 Task: Create a task  Implement a new point of sale (POS) system for a retail store , assign it to team member softage.1@softage.net in the project AgileBee and update the status of the task to  At Risk , set the priority of the task to Medium
Action: Mouse moved to (46, 247)
Screenshot: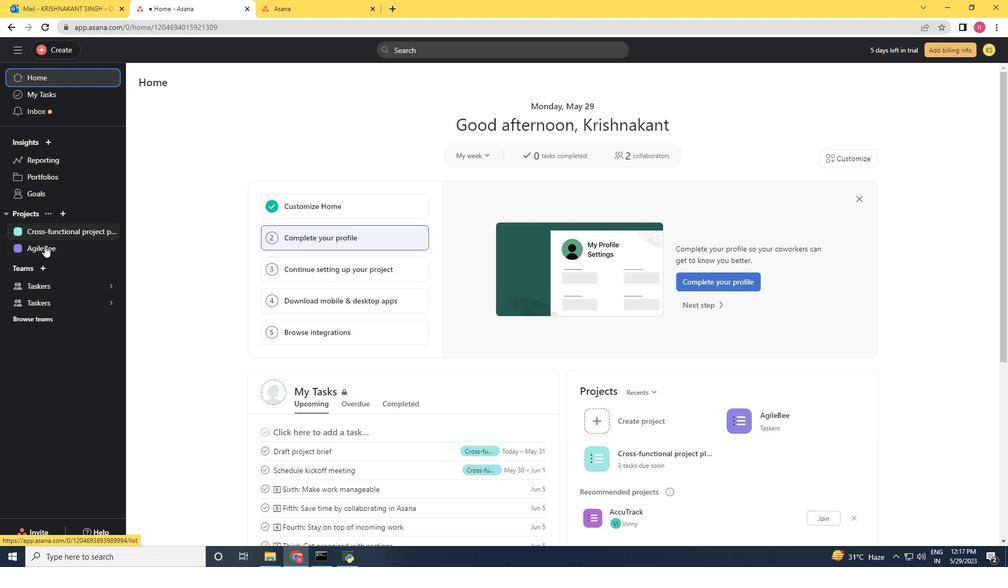 
Action: Mouse pressed left at (46, 247)
Screenshot: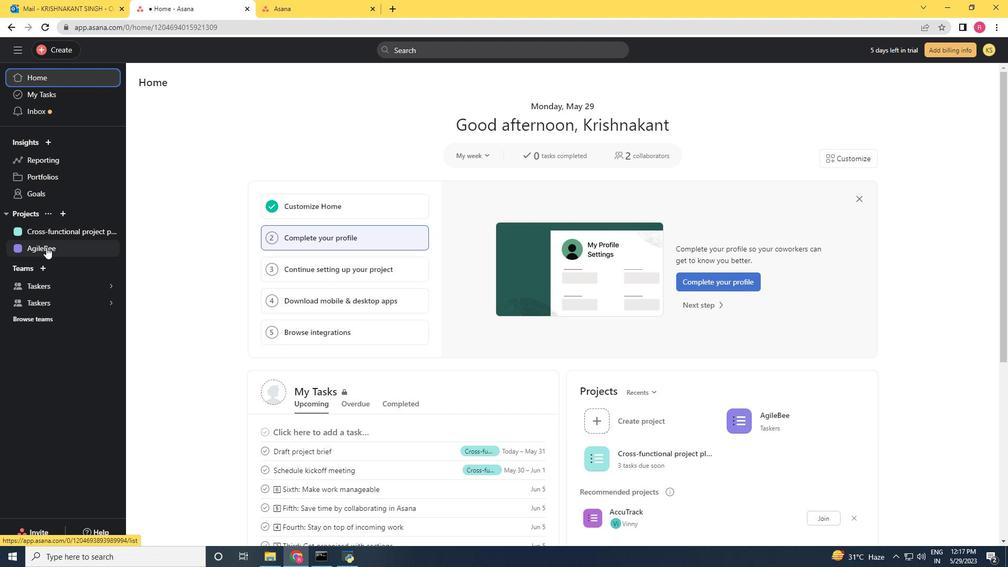 
Action: Mouse moved to (57, 50)
Screenshot: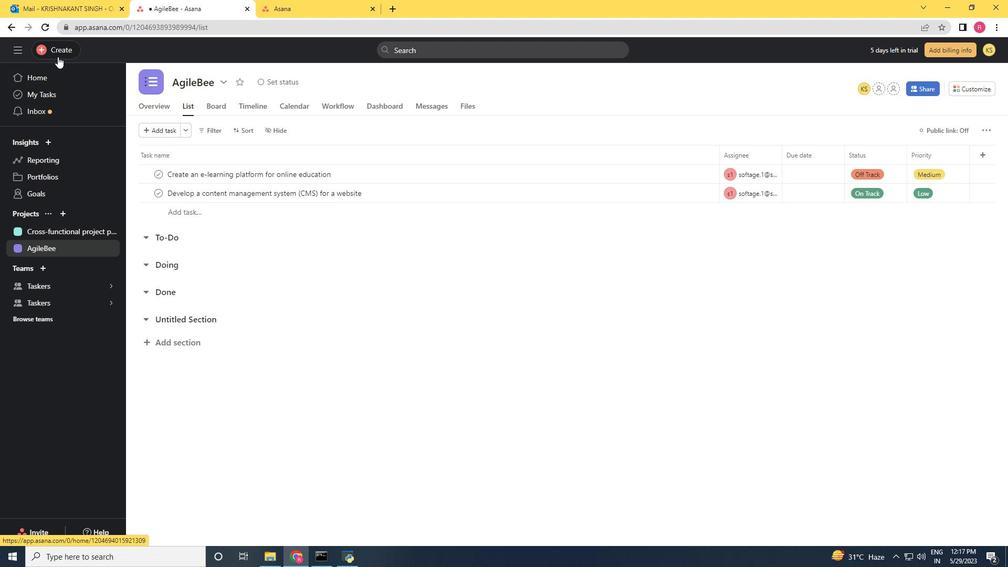 
Action: Mouse pressed left at (57, 50)
Screenshot: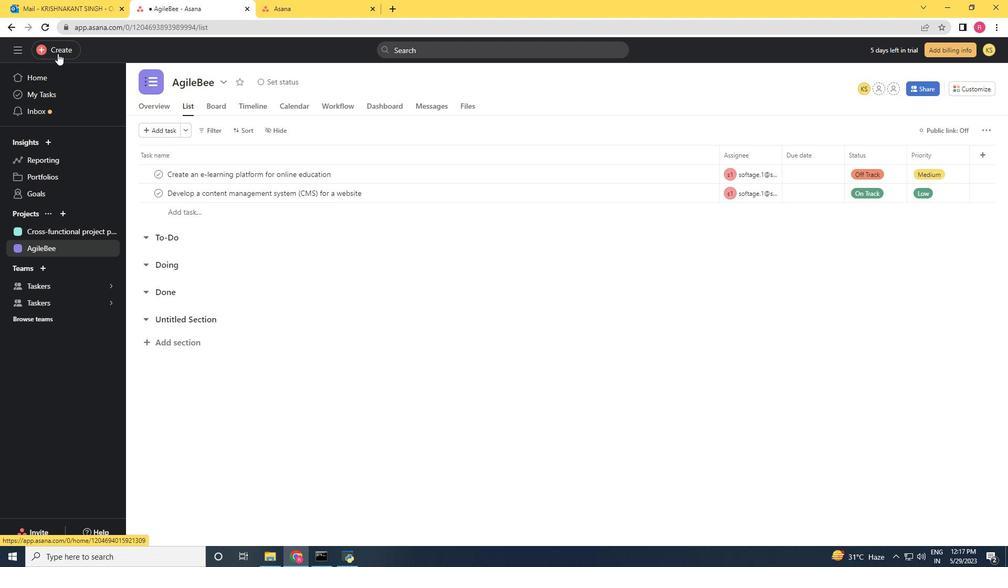 
Action: Mouse moved to (113, 51)
Screenshot: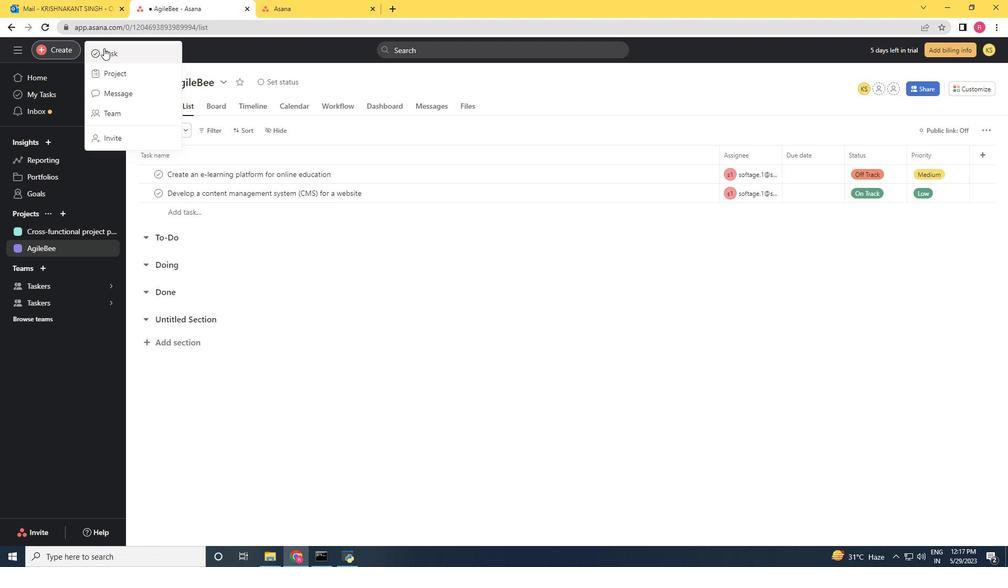 
Action: Mouse pressed left at (113, 51)
Screenshot: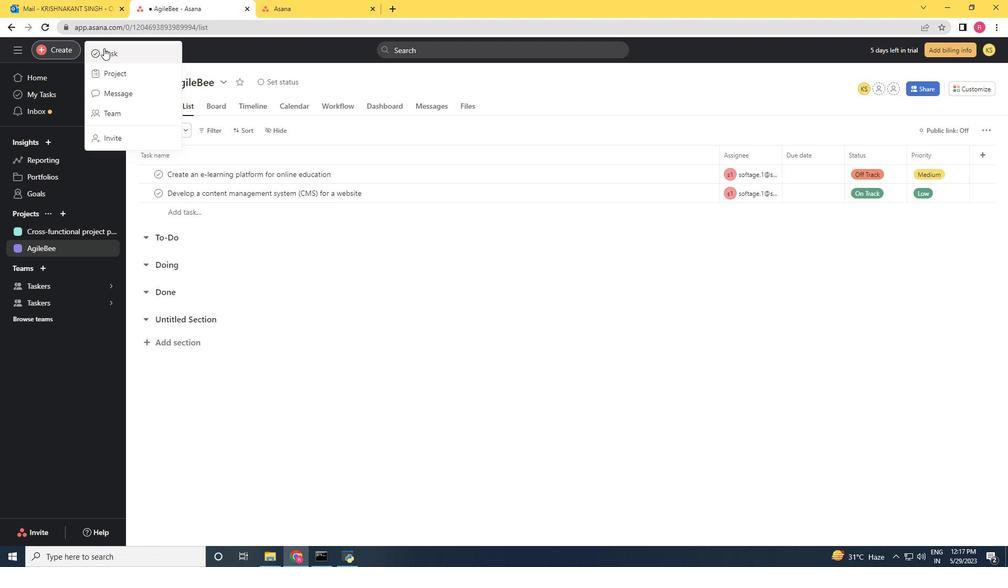 
Action: Mouse moved to (493, 254)
Screenshot: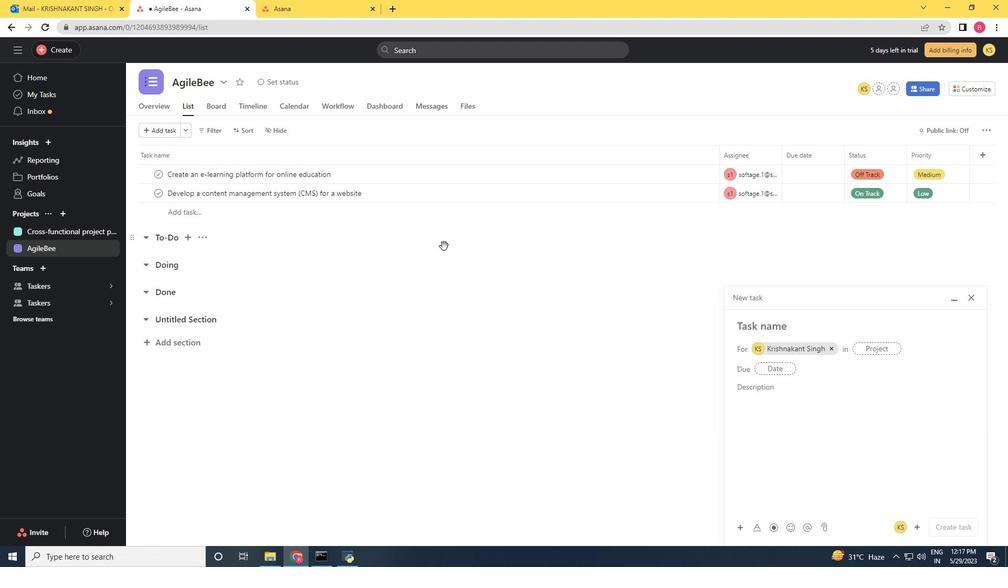 
Action: Key pressed <Key.shift><Key.shift><Key.shift>Implement<Key.space>a<Key.space>new<Key.space>point<Key.space>of<Key.space>sale<Key.space><Key.shift_r><Key.shift_r>(<Key.shift_r>POS<Key.shift_r>)<Key.space>system<Key.space>for<Key.space>a<Key.space><Key.space>retail<Key.space>store
Screenshot: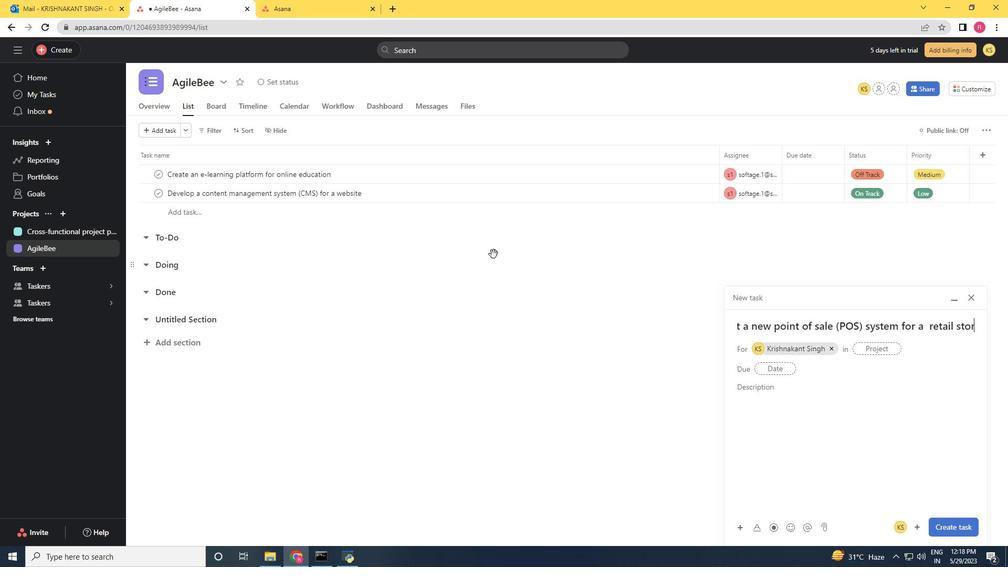 
Action: Mouse moved to (831, 351)
Screenshot: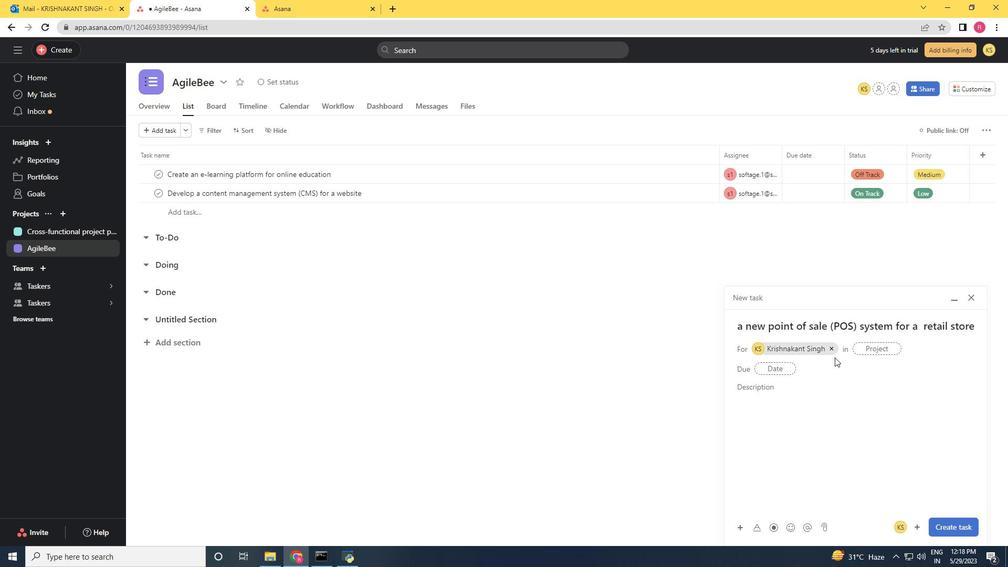 
Action: Mouse pressed left at (831, 351)
Screenshot: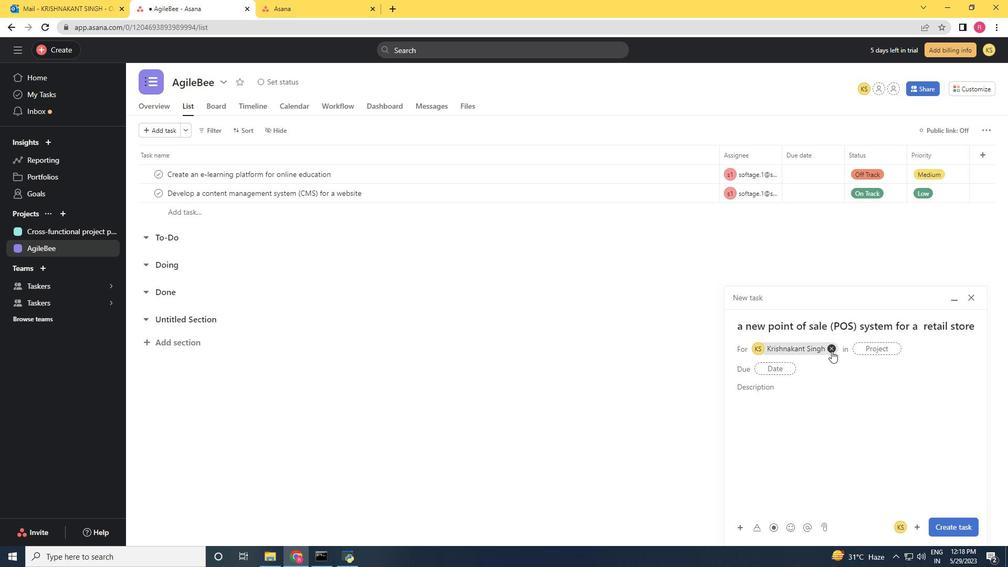 
Action: Mouse moved to (766, 346)
Screenshot: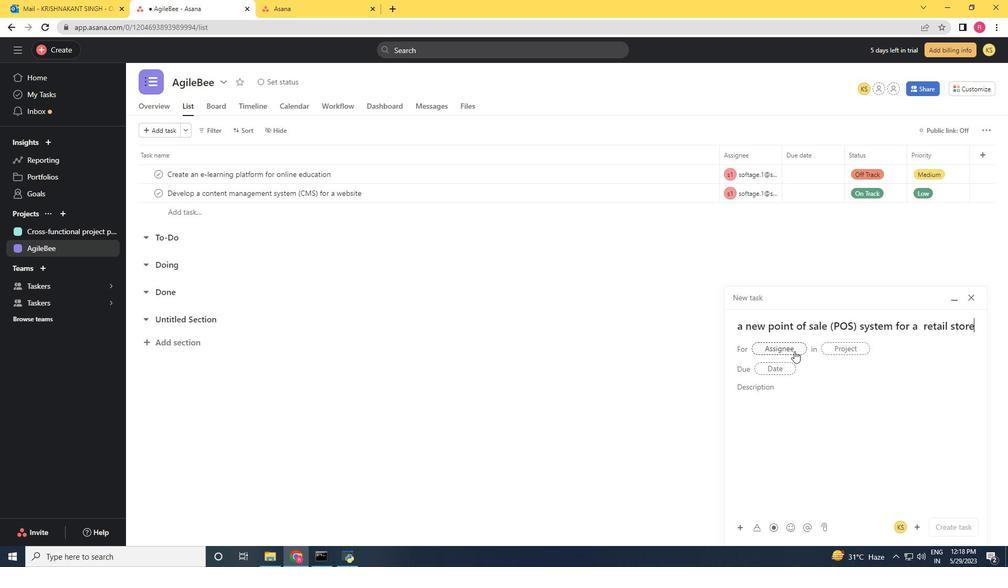 
Action: Mouse pressed left at (766, 346)
Screenshot: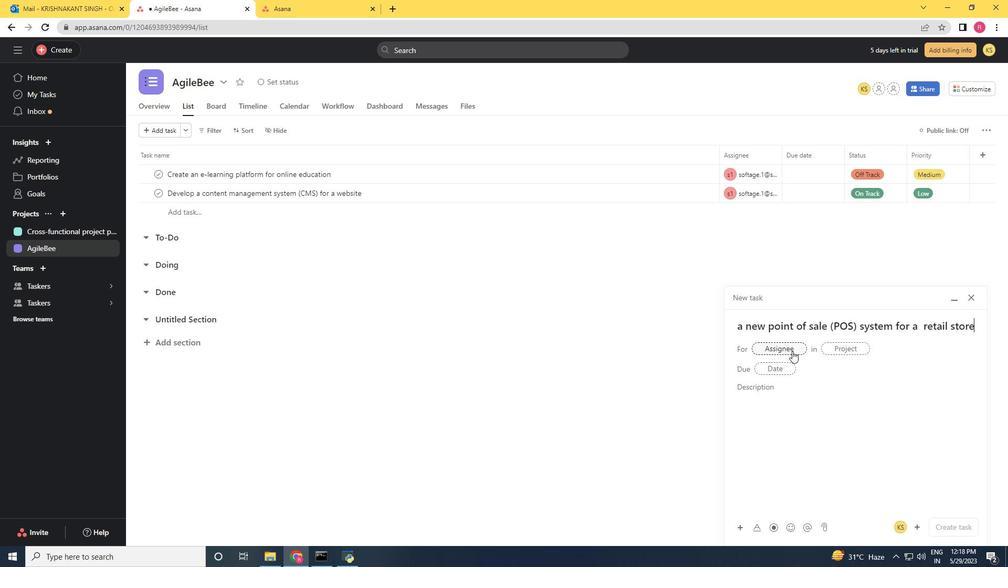
Action: Mouse moved to (766, 348)
Screenshot: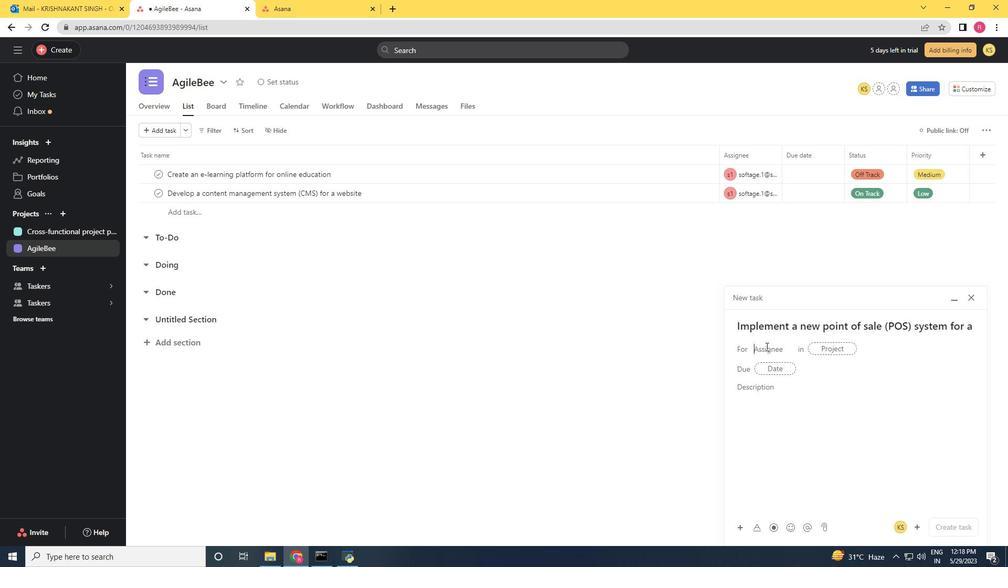 
Action: Key pressed softage.1<Key.shift>@softage.net
Screenshot: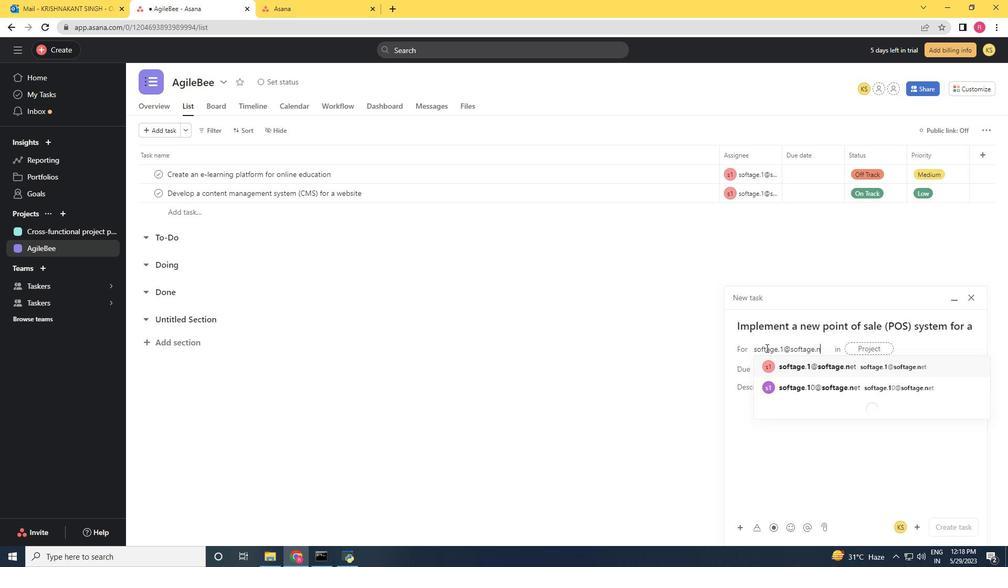 
Action: Mouse moved to (815, 368)
Screenshot: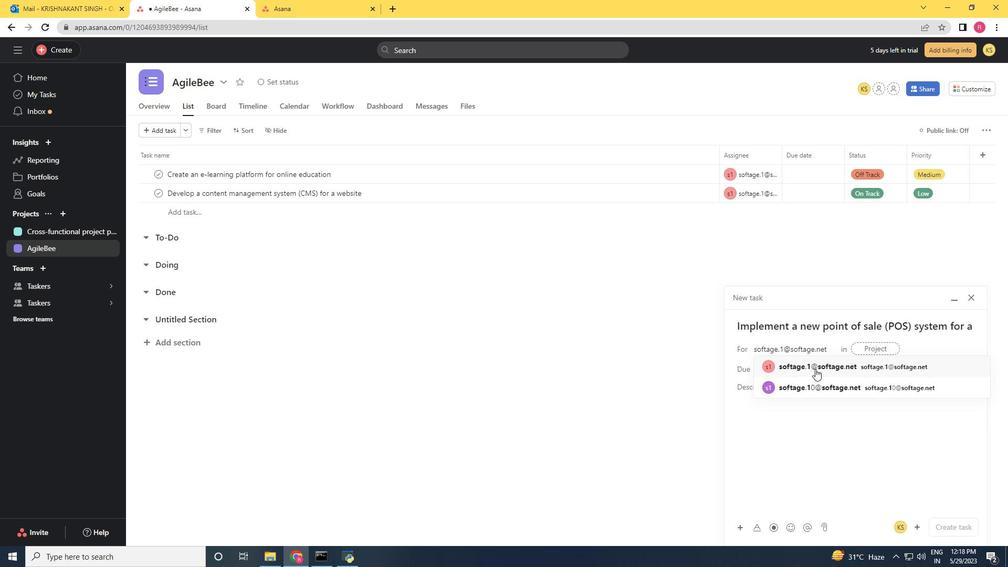 
Action: Mouse pressed left at (815, 368)
Screenshot: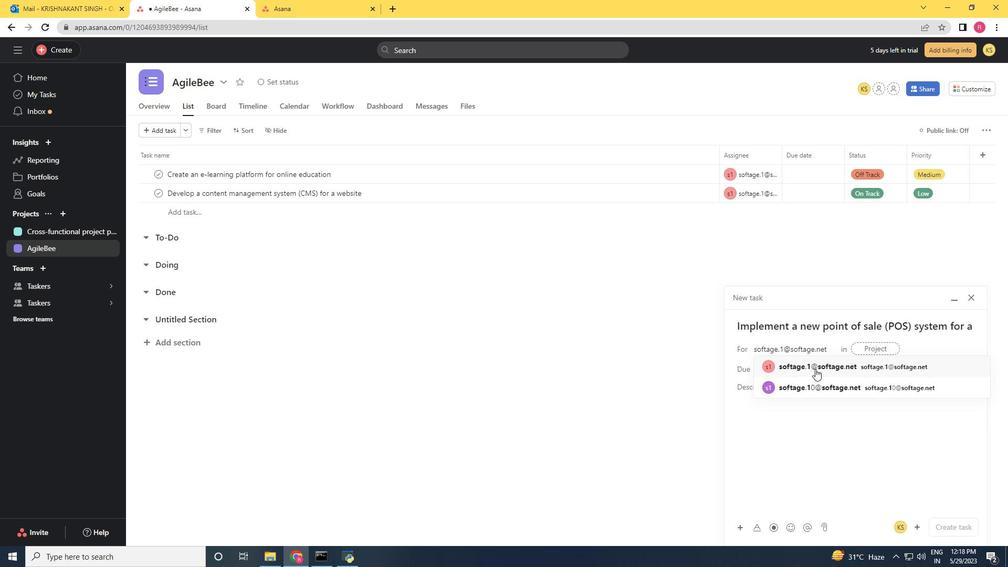 
Action: Mouse moved to (685, 362)
Screenshot: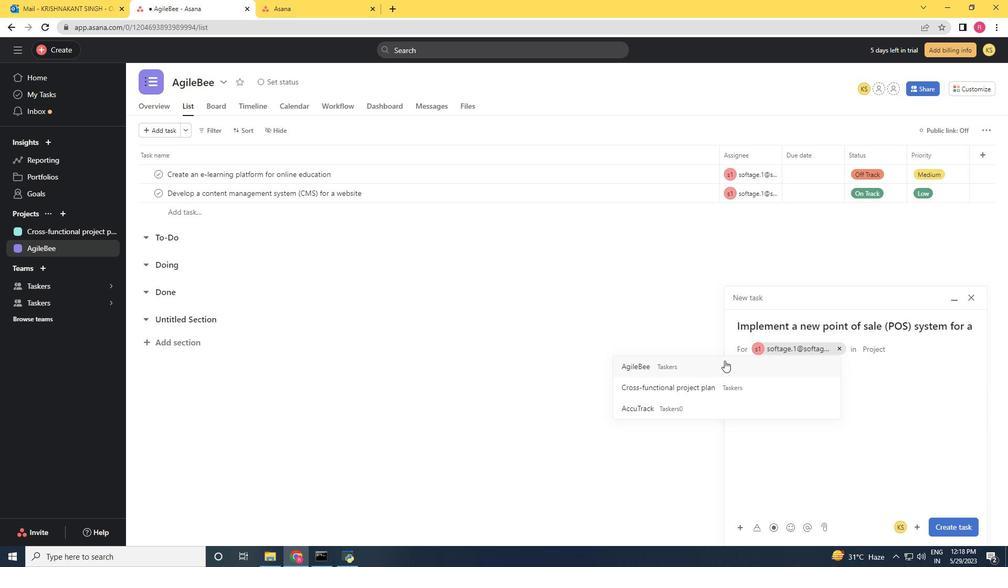 
Action: Mouse pressed left at (685, 362)
Screenshot: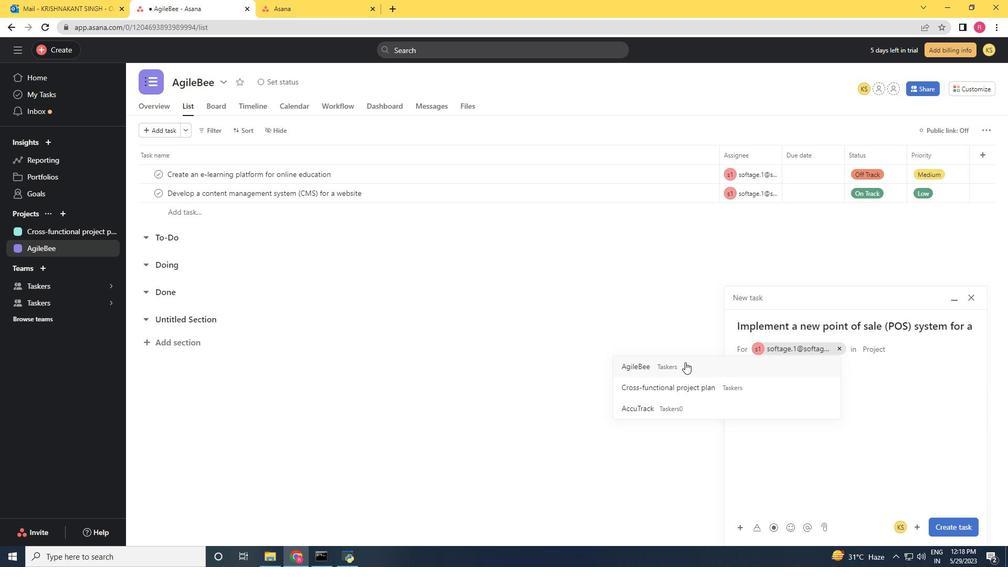 
Action: Mouse moved to (786, 391)
Screenshot: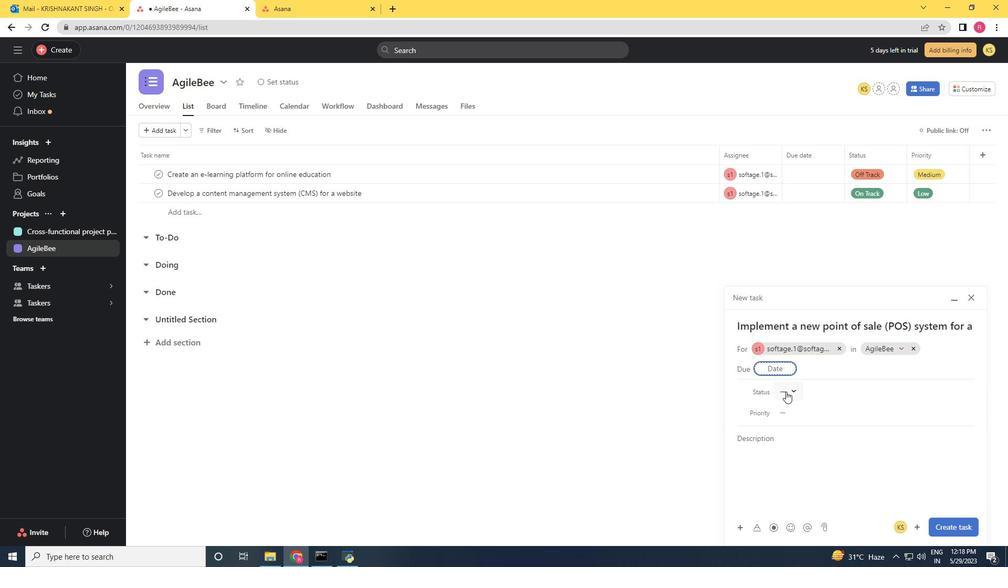 
Action: Mouse pressed left at (786, 391)
Screenshot: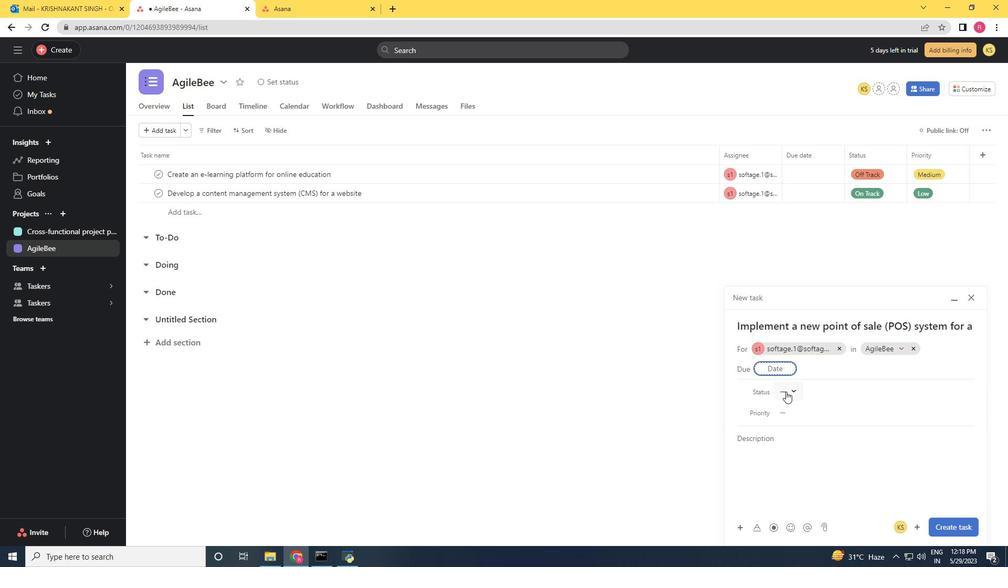 
Action: Mouse moved to (811, 467)
Screenshot: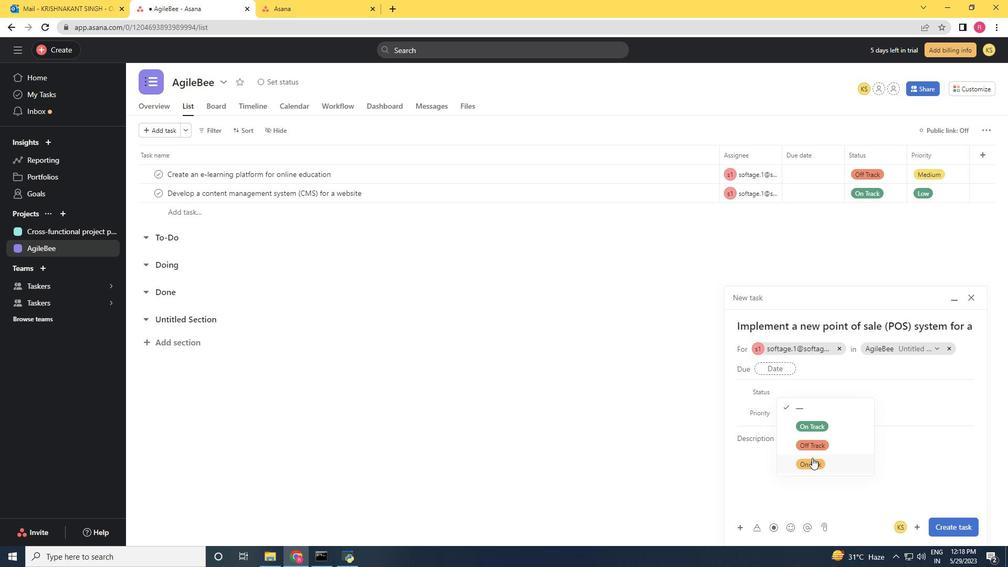 
Action: Mouse pressed left at (811, 467)
Screenshot: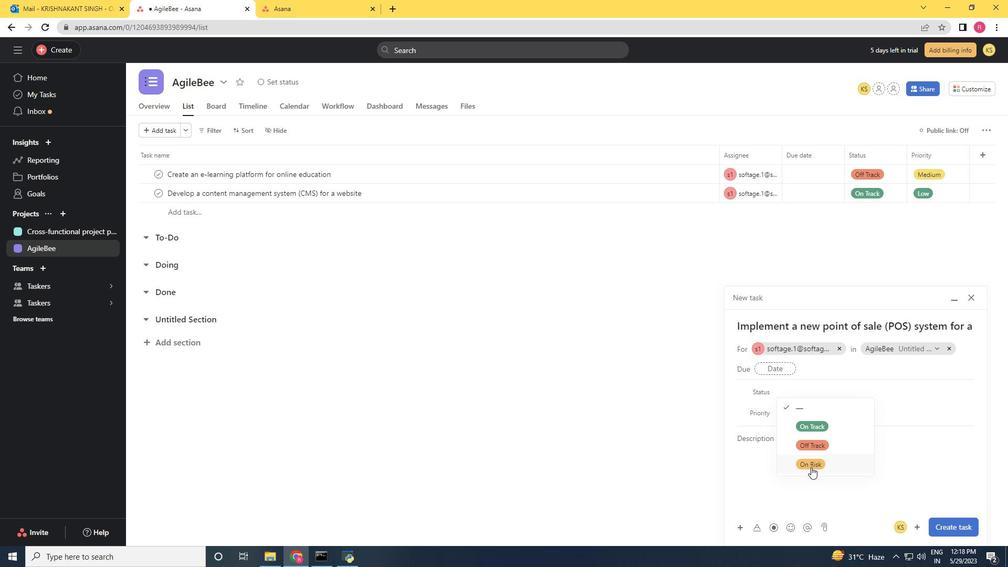 
Action: Mouse moved to (798, 409)
Screenshot: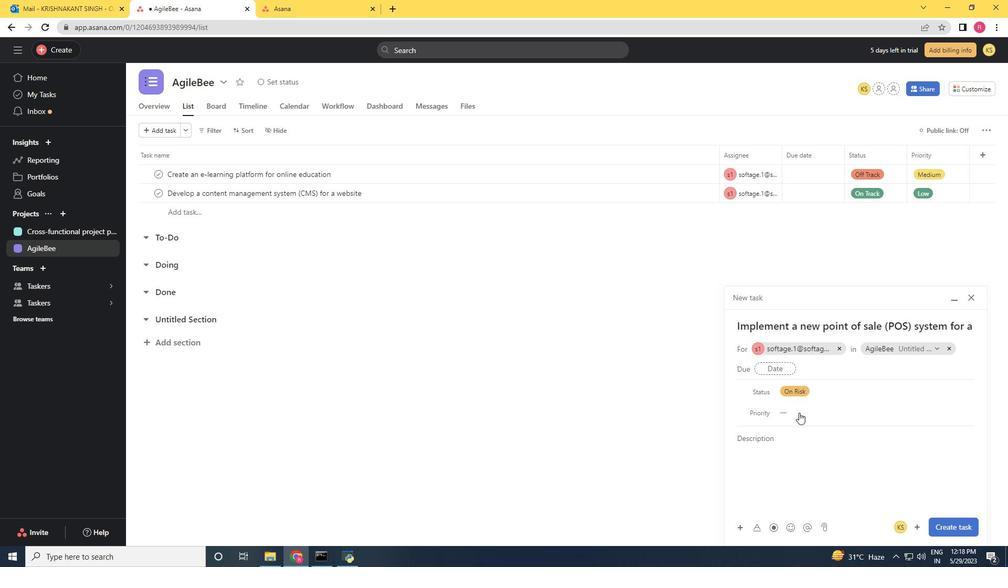 
Action: Mouse pressed left at (798, 409)
Screenshot: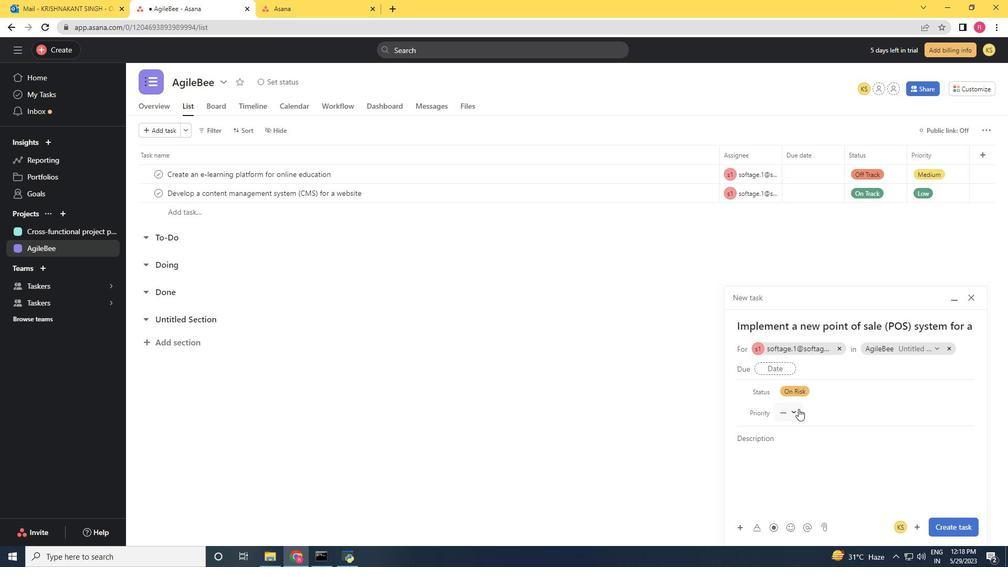 
Action: Mouse moved to (809, 459)
Screenshot: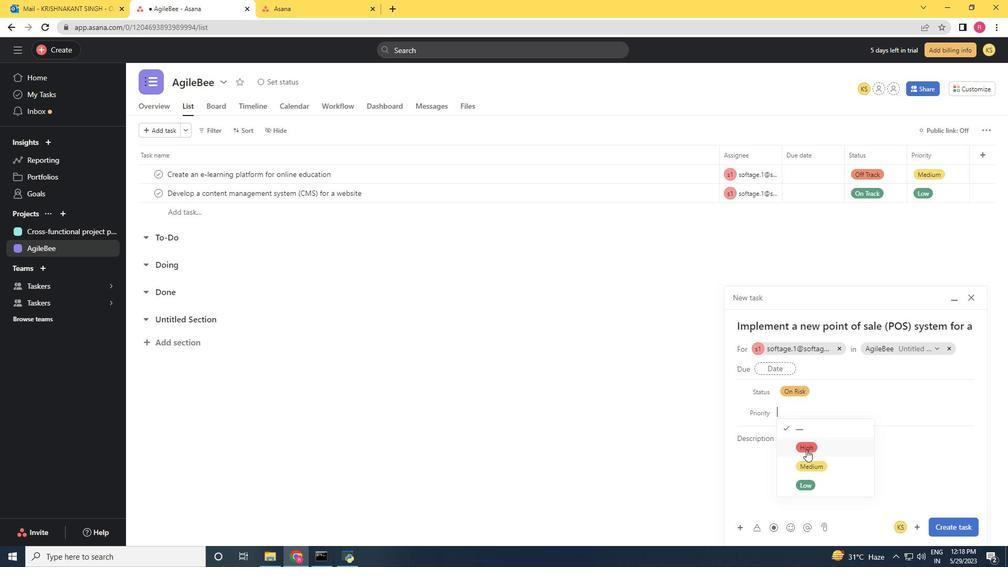 
Action: Mouse pressed left at (809, 459)
Screenshot: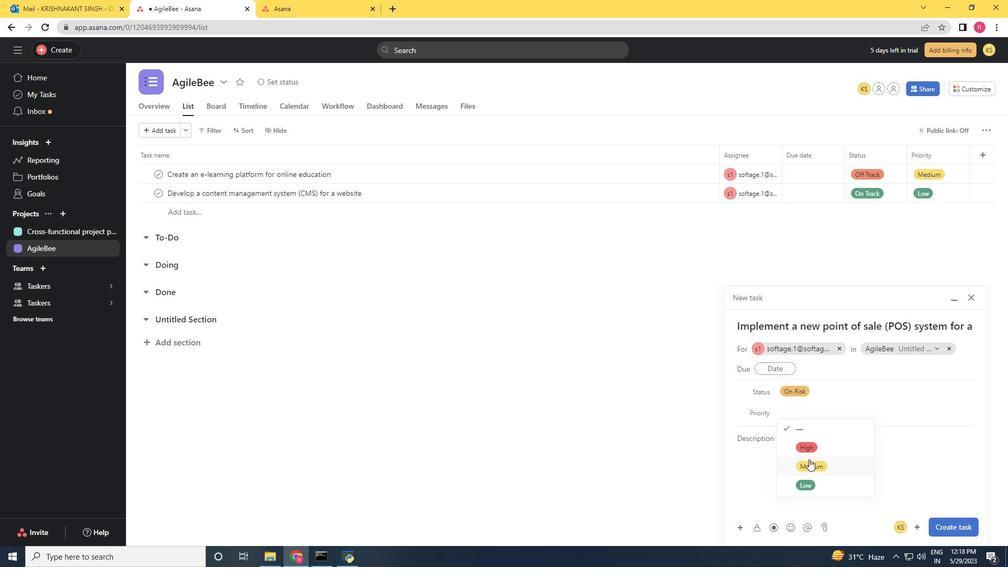
Action: Mouse moved to (946, 531)
Screenshot: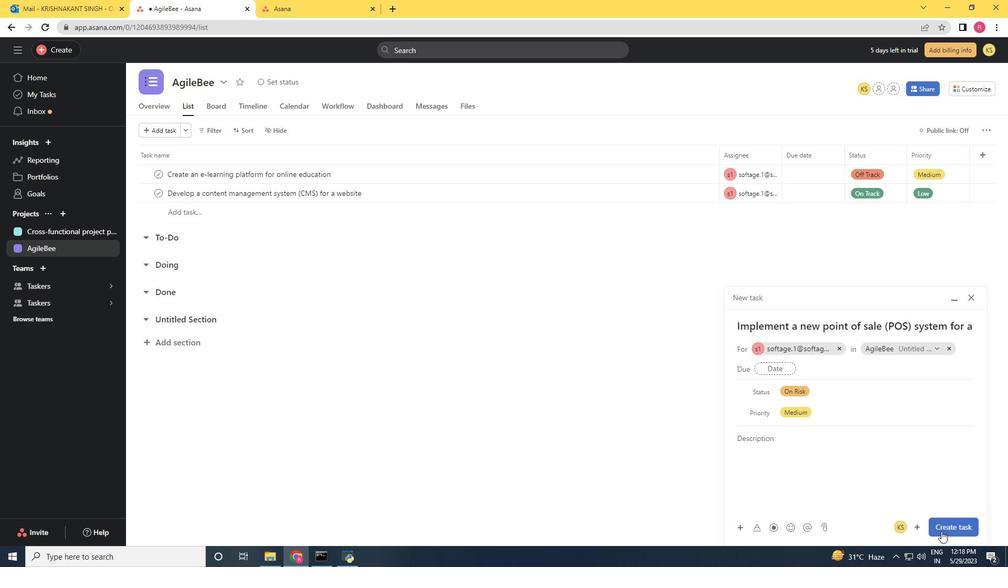 
Action: Mouse pressed left at (946, 531)
Screenshot: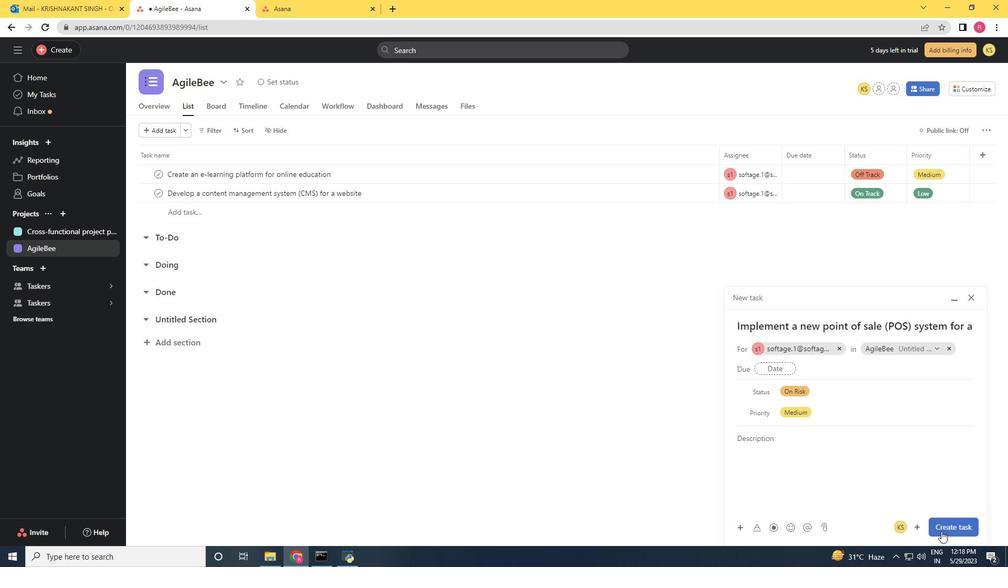 
Action: Mouse moved to (898, 172)
Screenshot: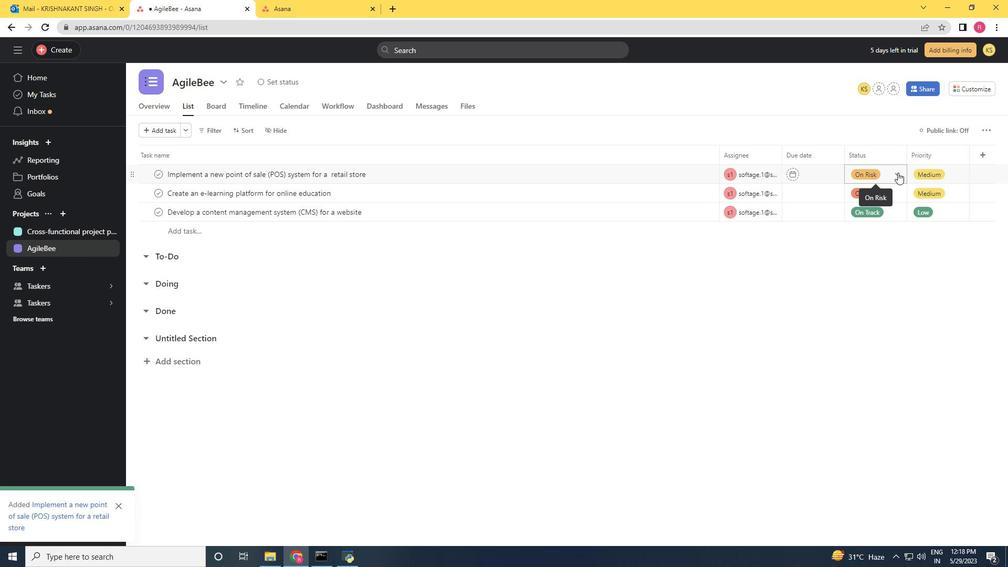 
Action: Mouse pressed left at (898, 172)
Screenshot: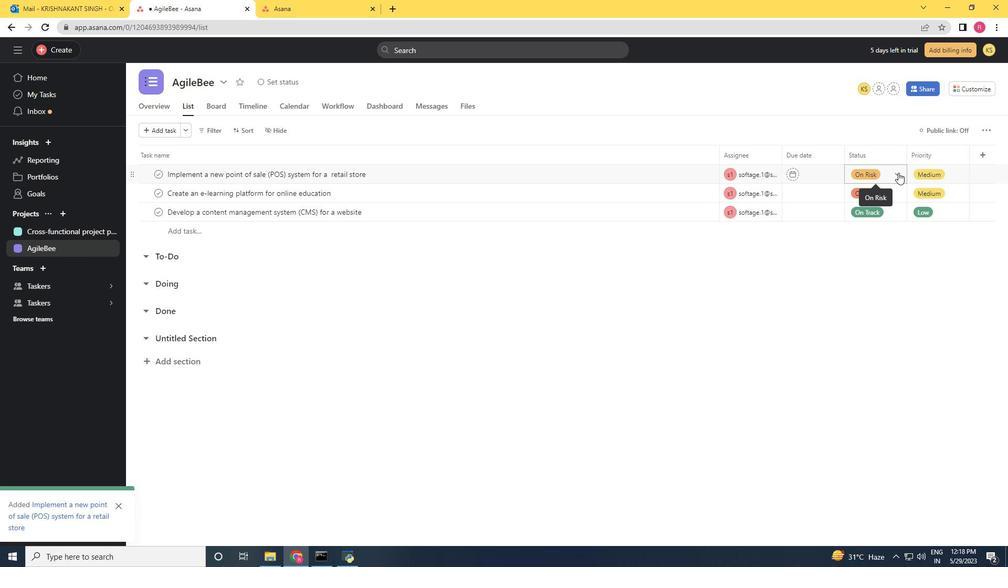
Action: Mouse moved to (878, 270)
Screenshot: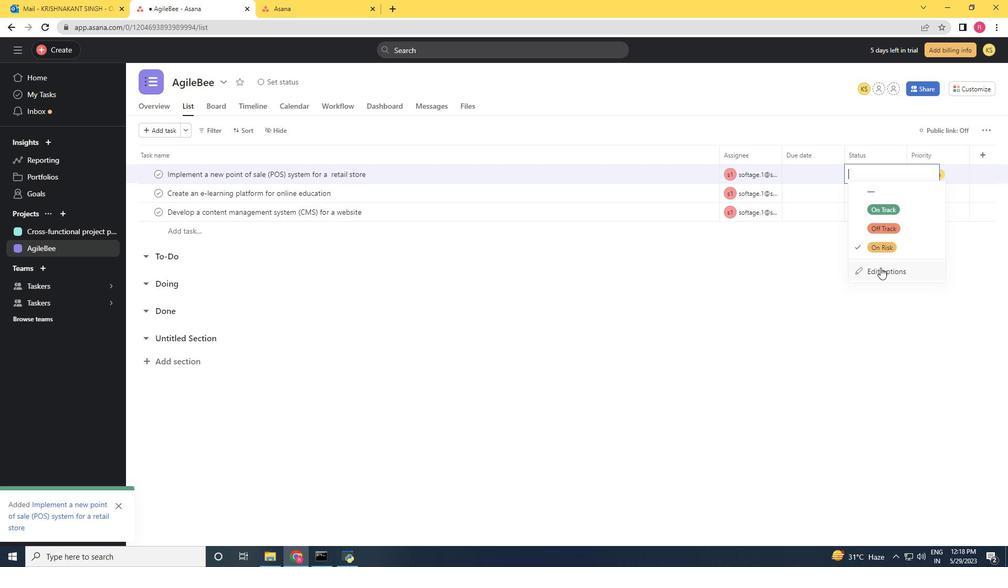 
Action: Mouse pressed left at (878, 270)
Screenshot: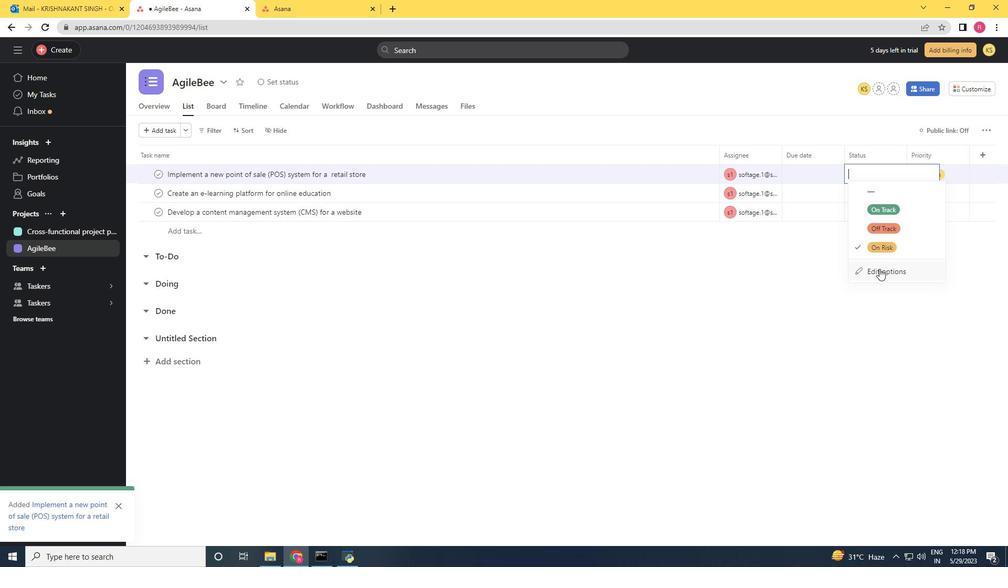 
Action: Mouse moved to (391, 235)
Screenshot: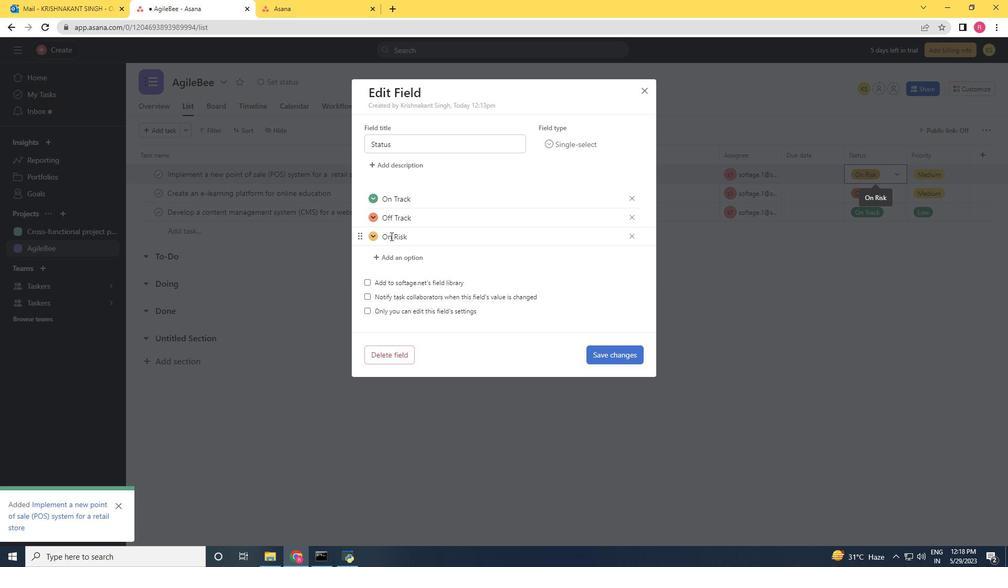 
Action: Mouse pressed left at (391, 235)
Screenshot: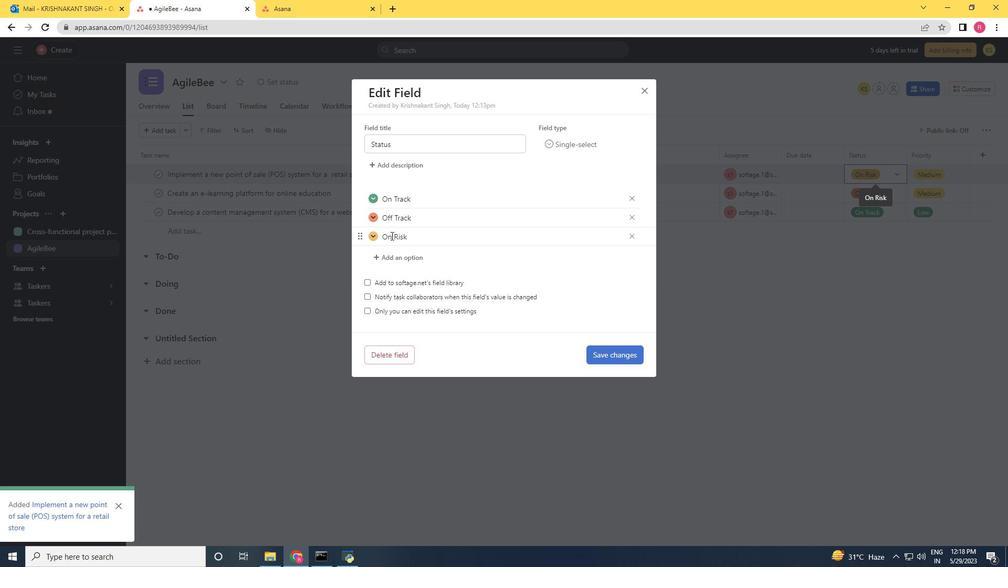 
Action: Key pressed <Key.backspace><Key.backspace><Key.shift>At
Screenshot: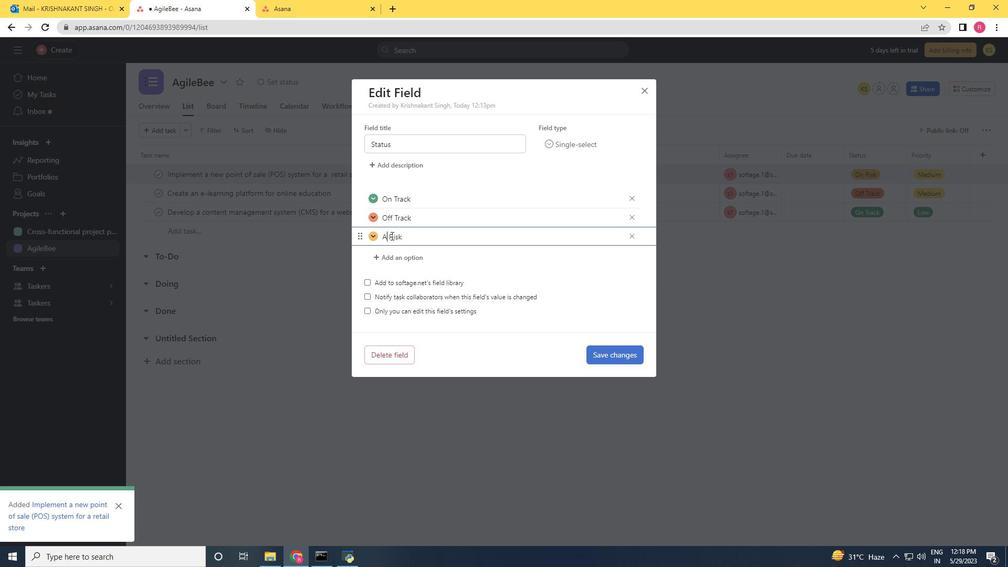 
Action: Mouse scrolled (391, 235) with delta (0, 0)
Screenshot: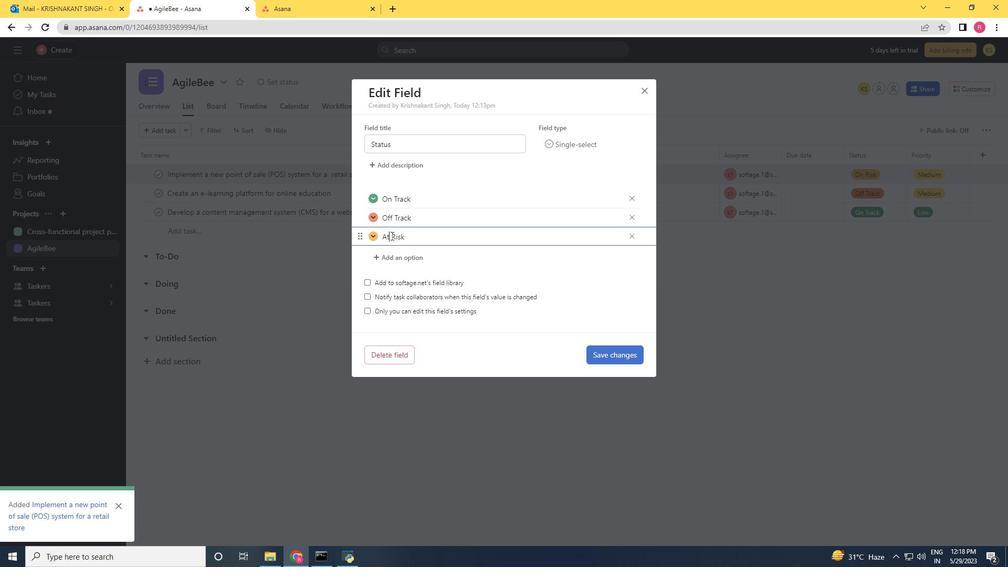
Action: Mouse moved to (632, 350)
Screenshot: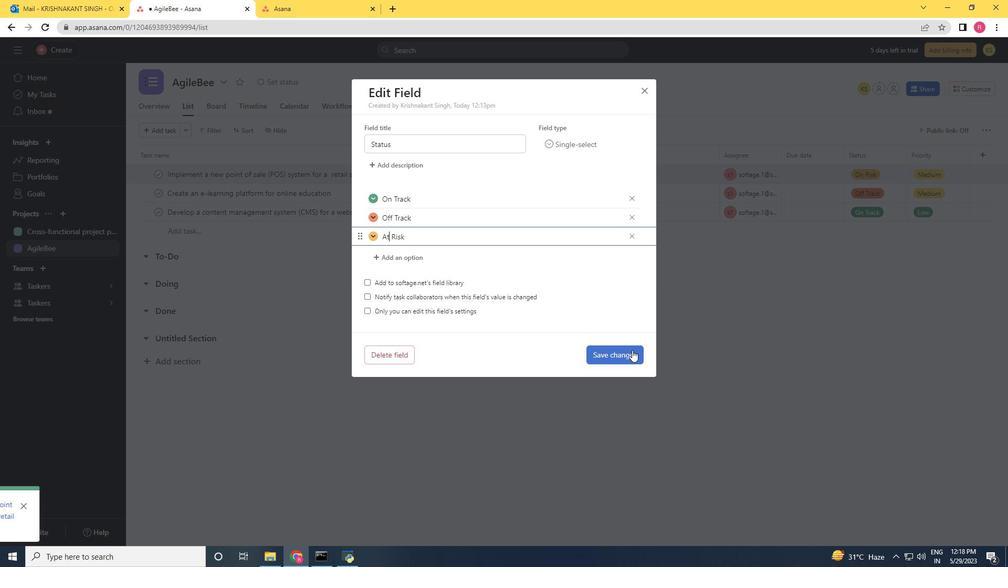 
Action: Mouse pressed left at (632, 350)
Screenshot: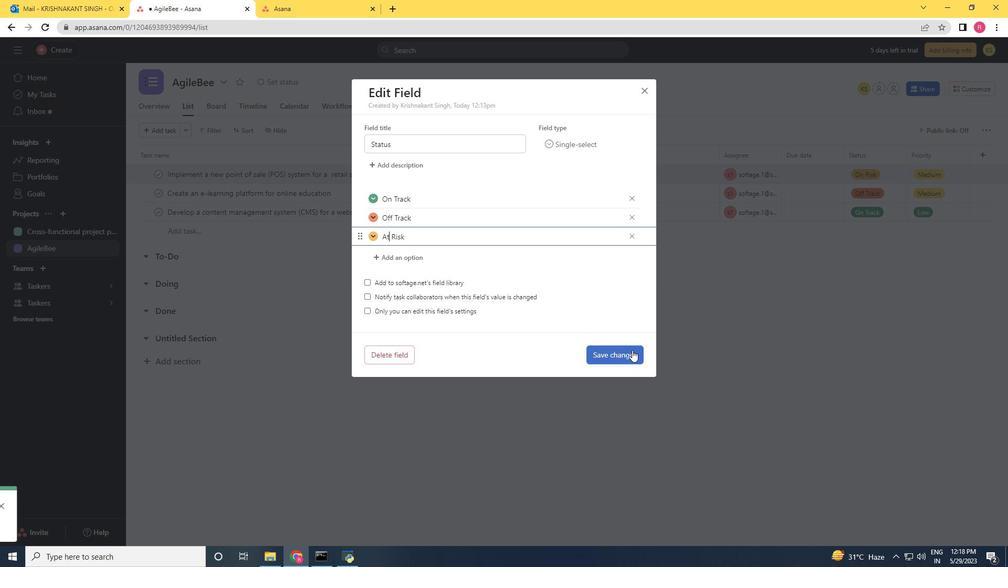 
